 Task: Share a location pin with a colleague in San Antonio.
Action: Mouse moved to (72, 59)
Screenshot: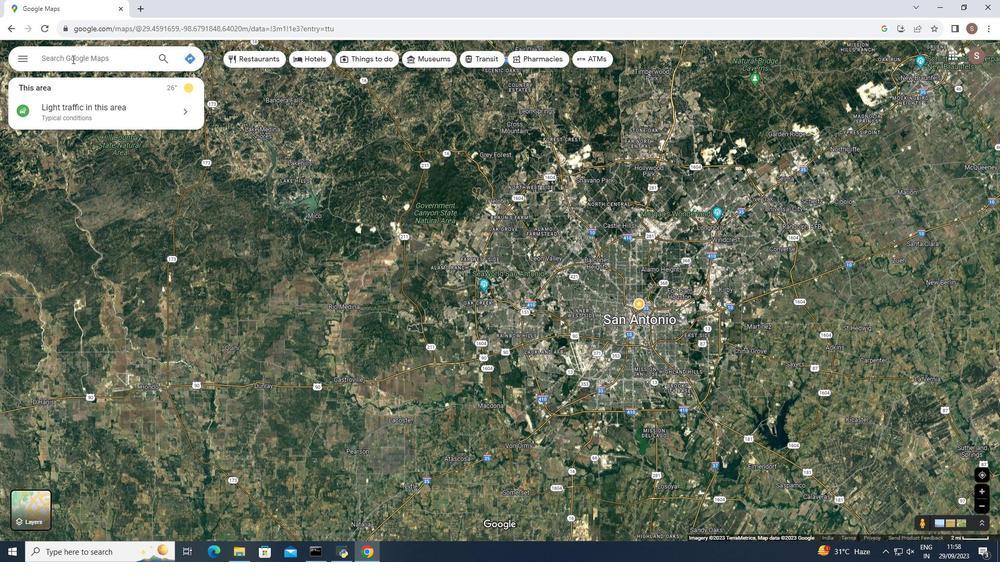 
Action: Mouse pressed left at (72, 59)
Screenshot: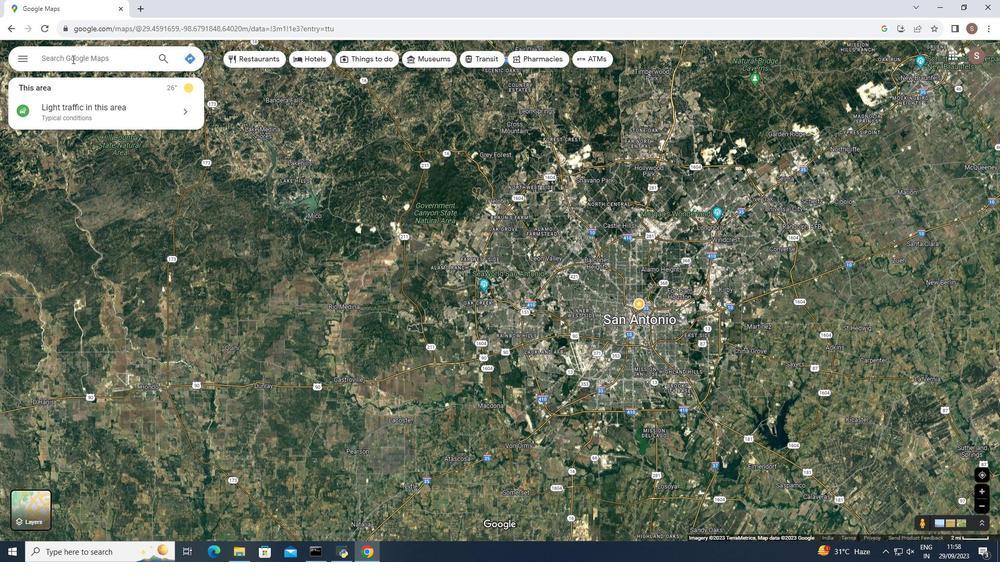 
Action: Key pressed colleague<Key.space>in<Key.space>san<Key.space>antonio<Key.enter>
Screenshot: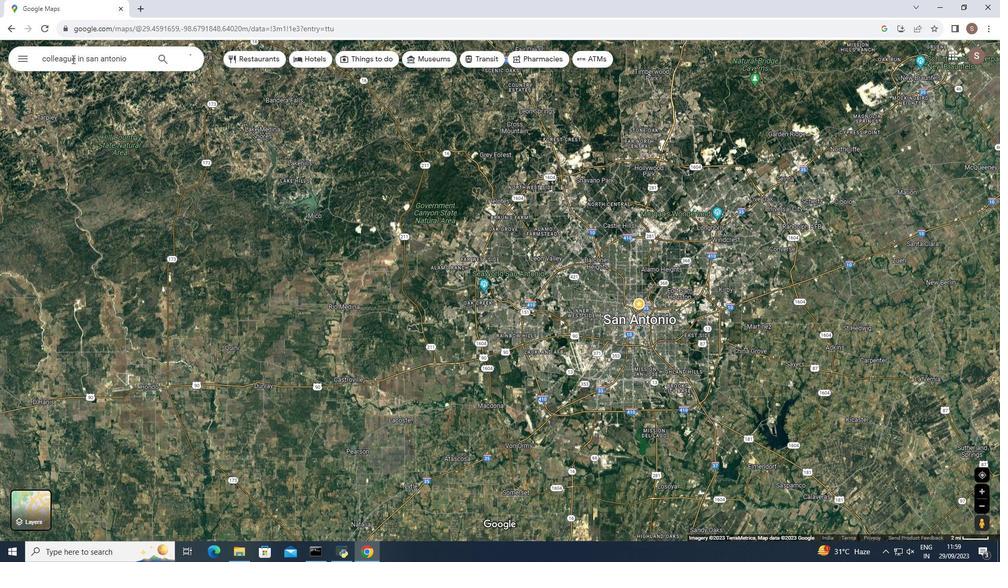 
Action: Mouse moved to (62, 256)
Screenshot: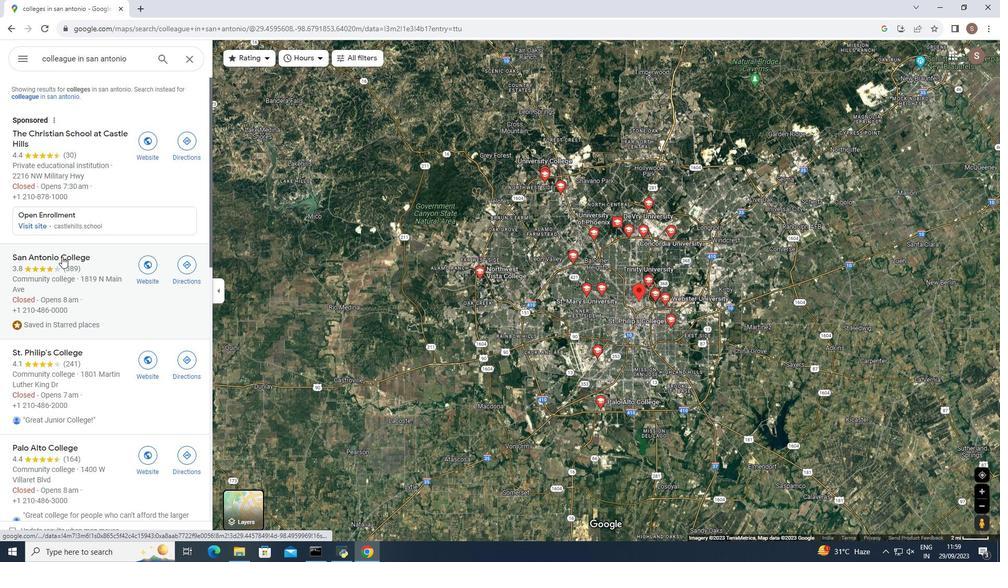 
Action: Mouse pressed left at (62, 256)
Screenshot: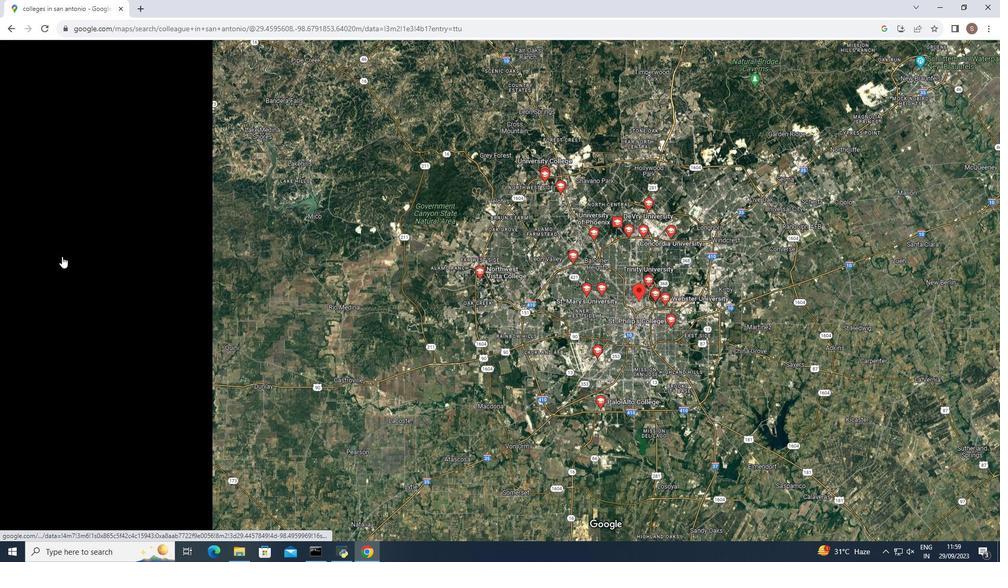 
Action: Mouse moved to (356, 362)
Screenshot: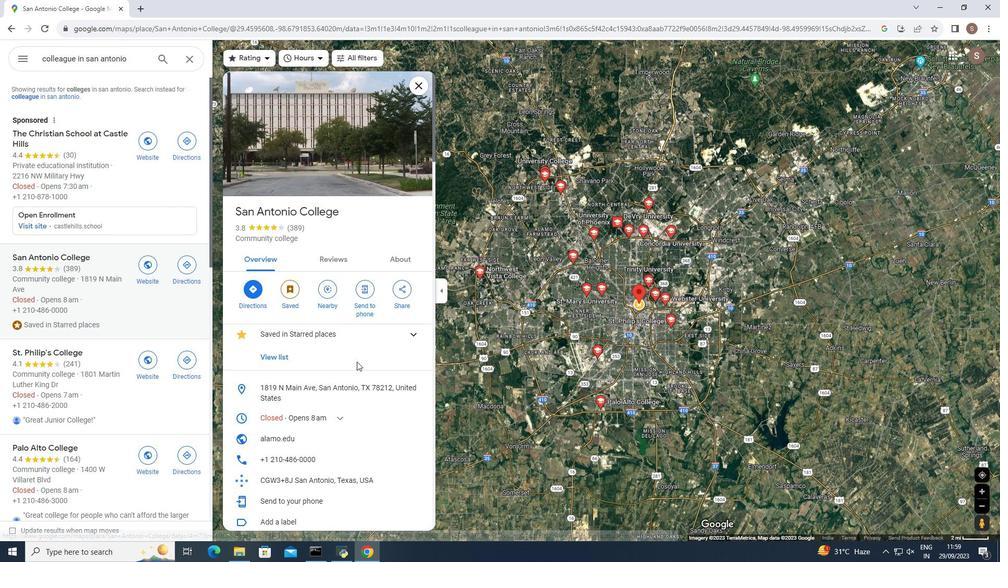 
Action: Mouse scrolled (356, 361) with delta (0, 0)
Screenshot: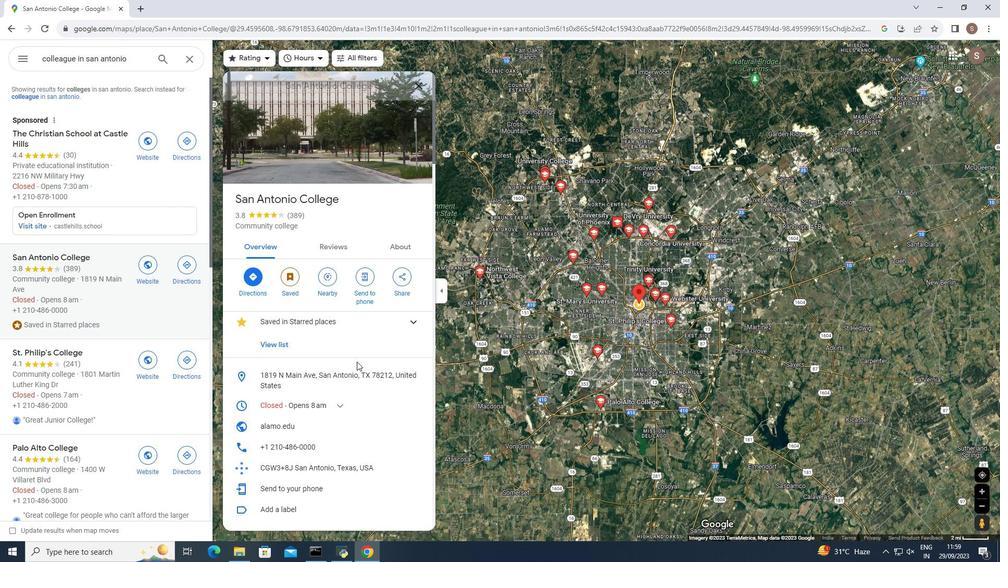 
Action: Mouse scrolled (356, 361) with delta (0, 0)
Screenshot: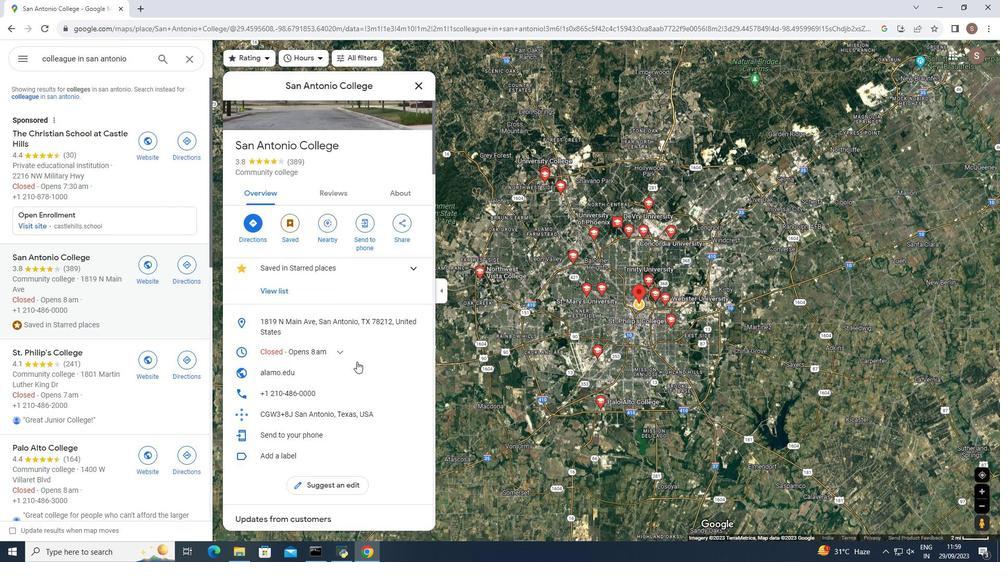 
Action: Mouse moved to (639, 301)
Screenshot: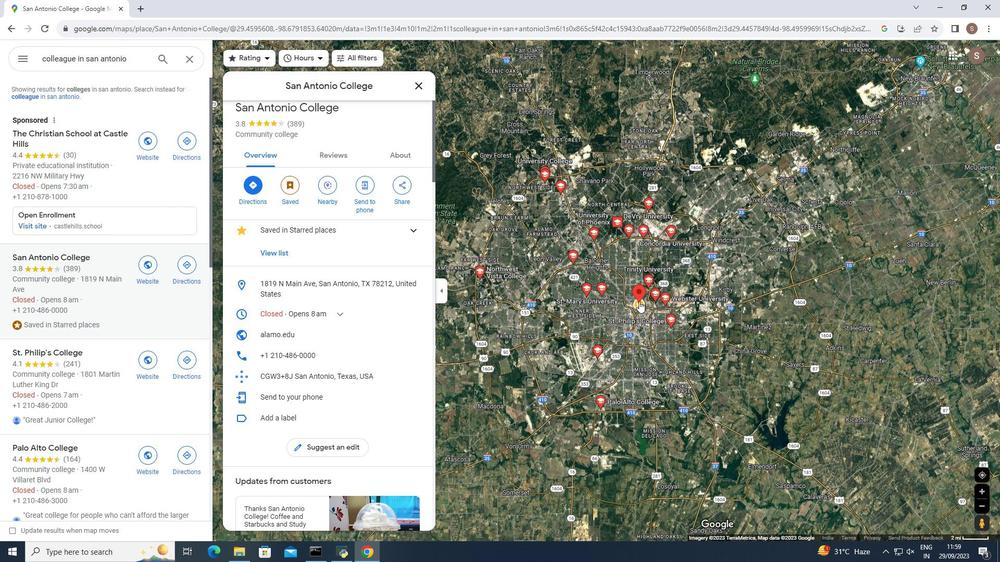 
Action: Mouse pressed left at (639, 301)
Screenshot: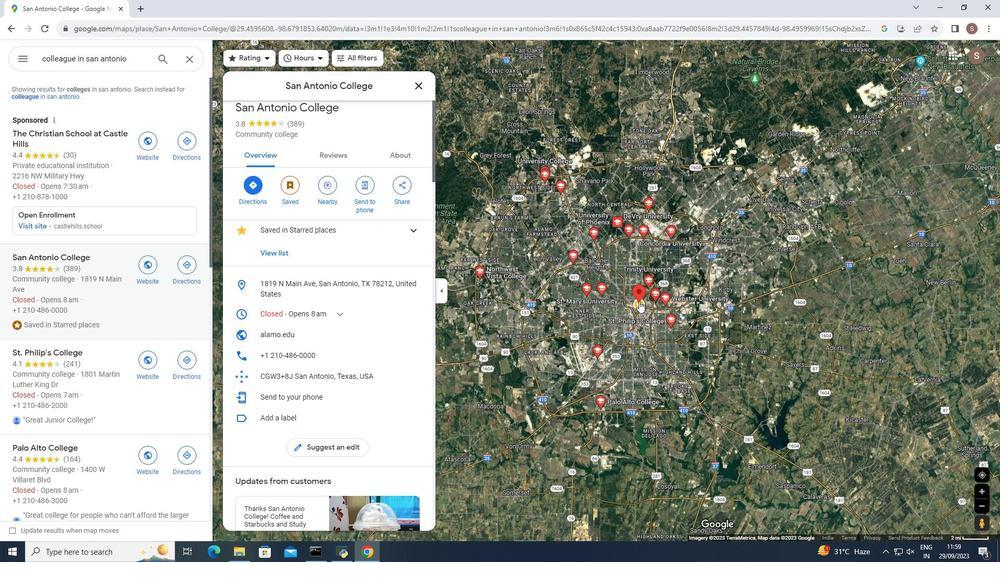 
Action: Mouse moved to (639, 301)
Screenshot: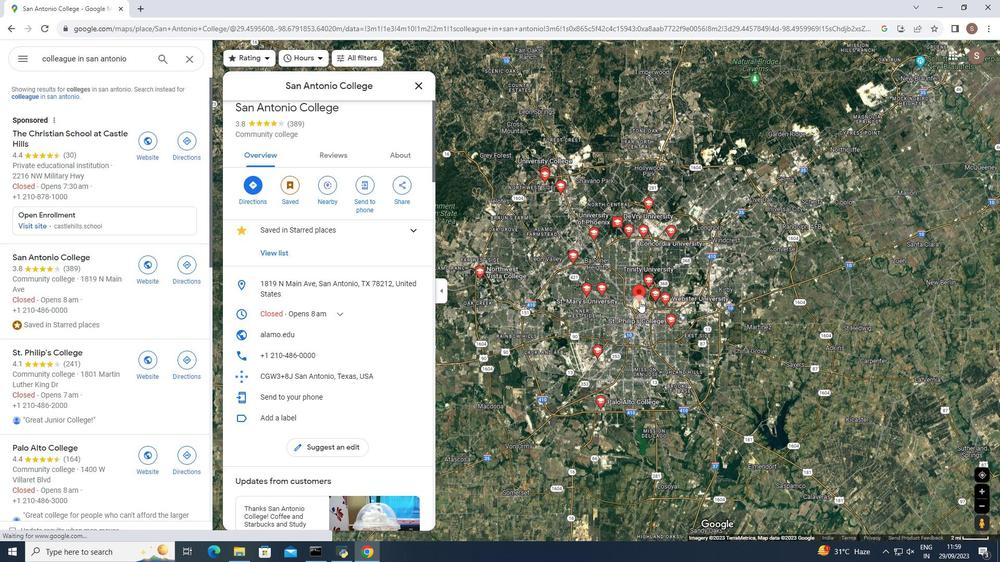 
Action: Mouse pressed right at (639, 301)
Screenshot: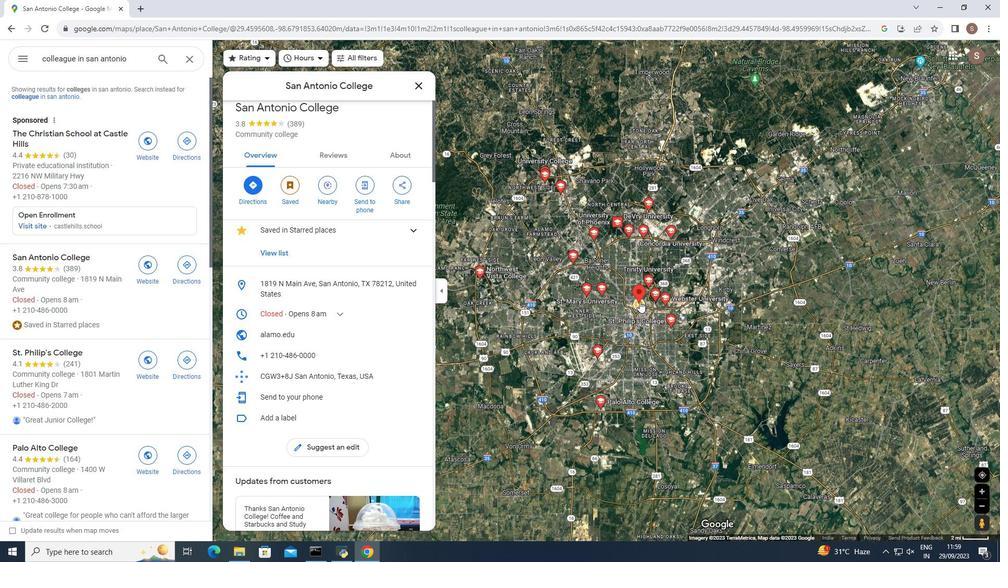 
Action: Mouse pressed left at (639, 301)
Screenshot: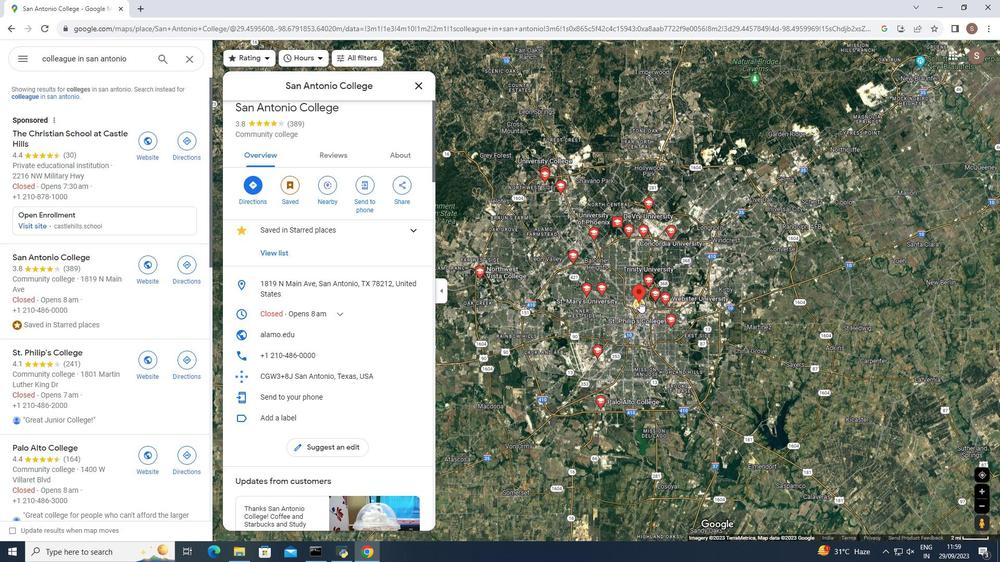 
Action: Mouse moved to (699, 254)
Screenshot: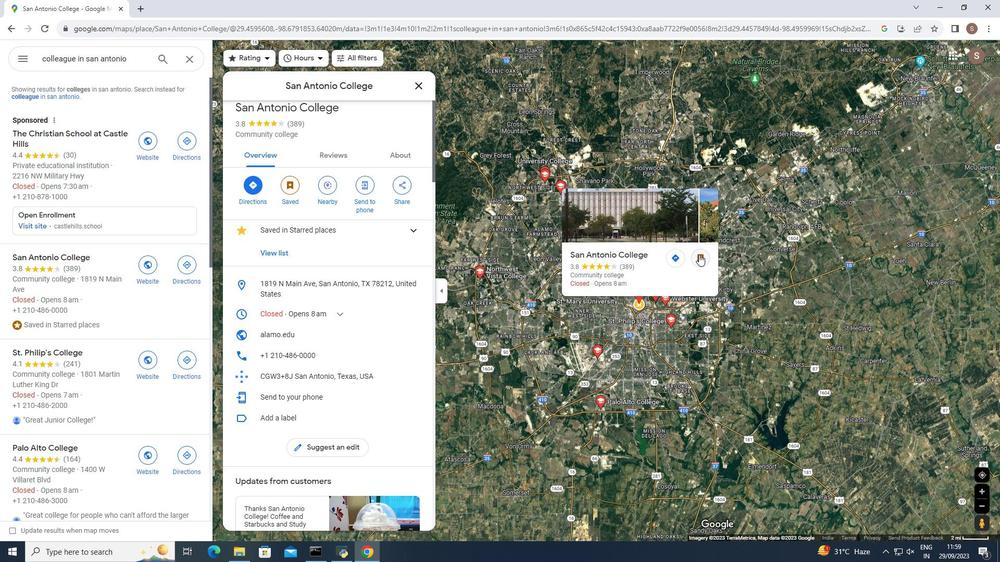 
Action: Mouse pressed left at (699, 254)
Screenshot: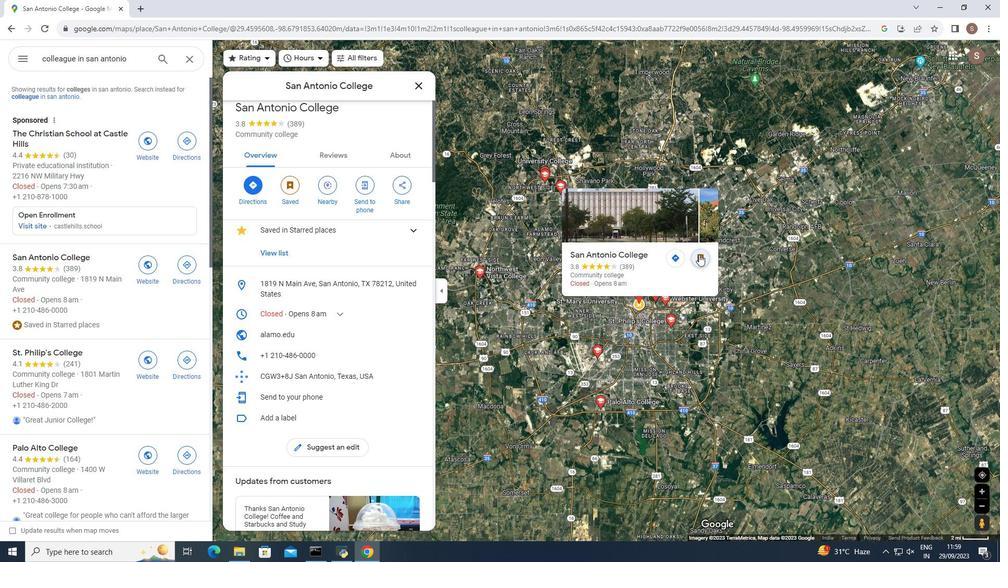 
Action: Mouse moved to (699, 258)
Screenshot: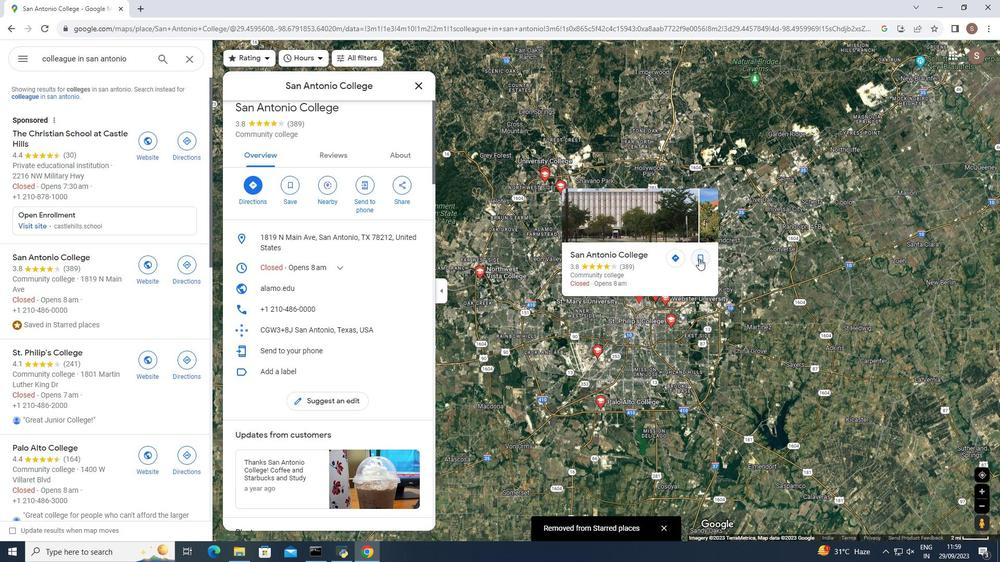 
Action: Mouse pressed left at (699, 258)
Screenshot: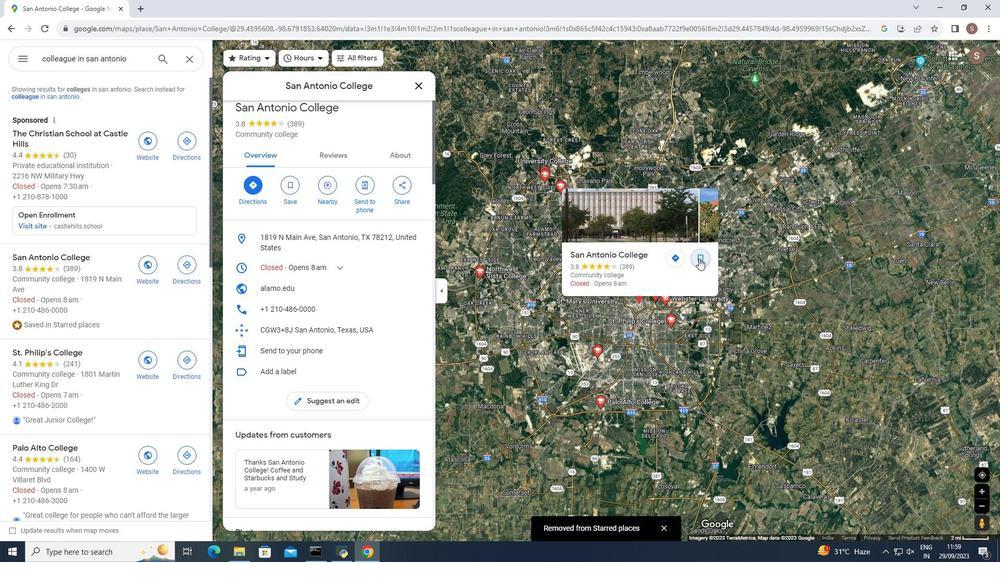 
Action: Mouse moved to (400, 188)
Screenshot: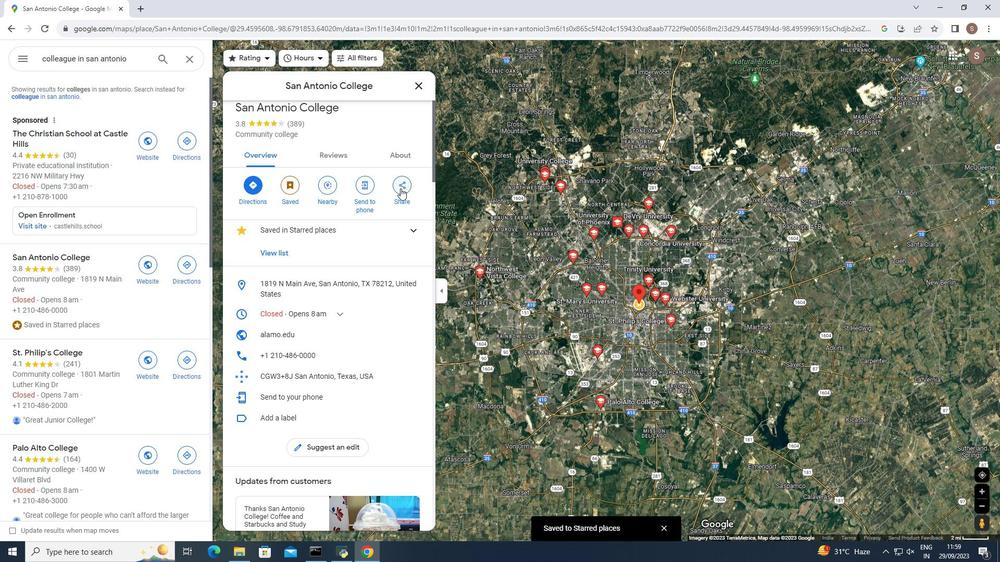 
Action: Mouse pressed left at (400, 188)
Screenshot: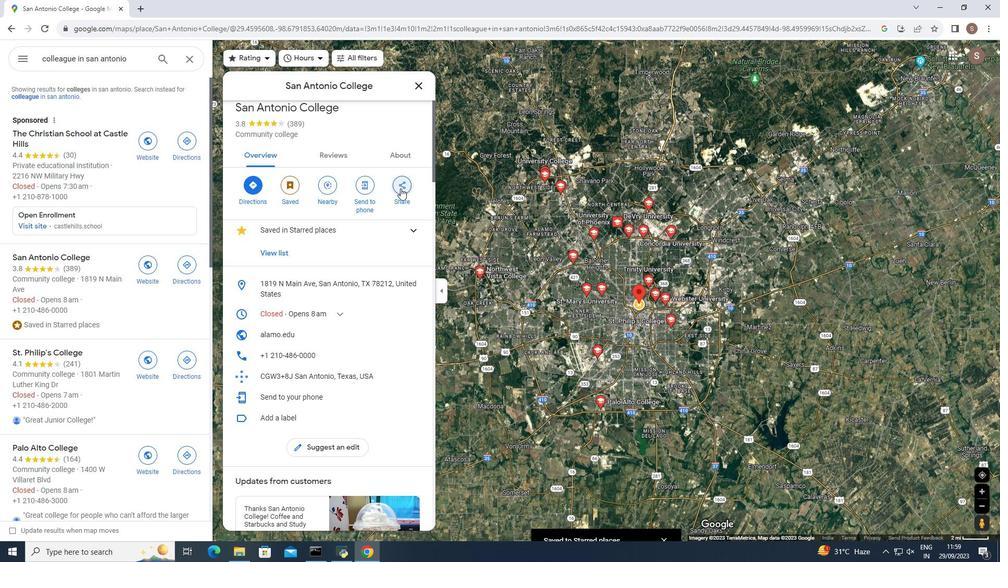 
Action: Mouse moved to (568, 349)
Screenshot: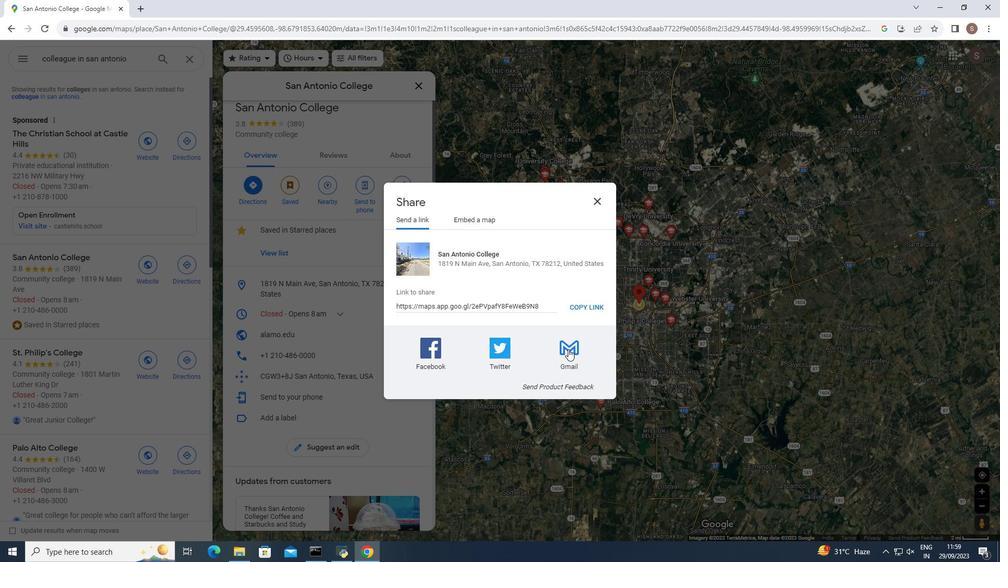 
Action: Mouse pressed left at (568, 349)
Screenshot: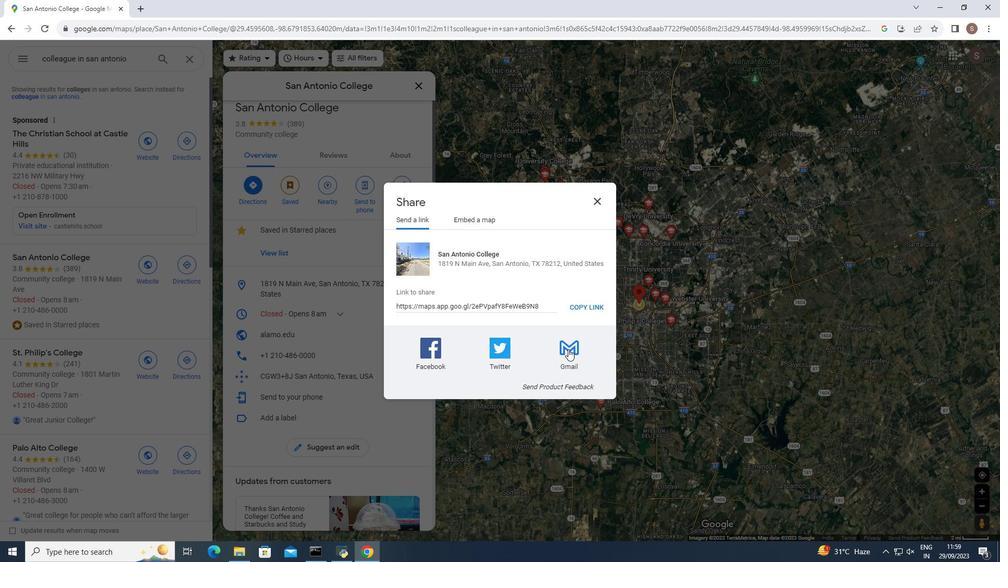 
Action: Mouse moved to (46, 64)
Screenshot: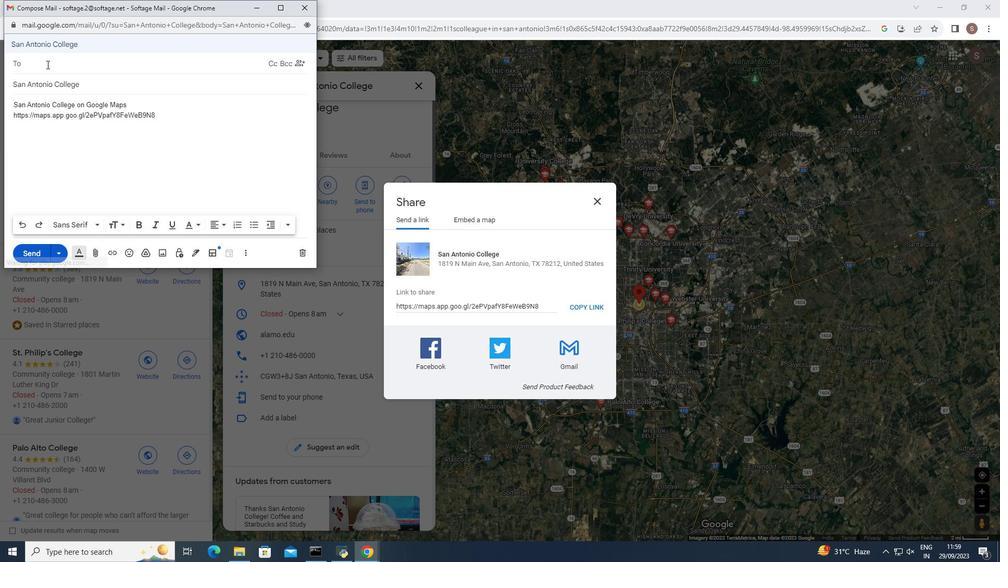 
Action: Mouse pressed left at (46, 64)
Screenshot: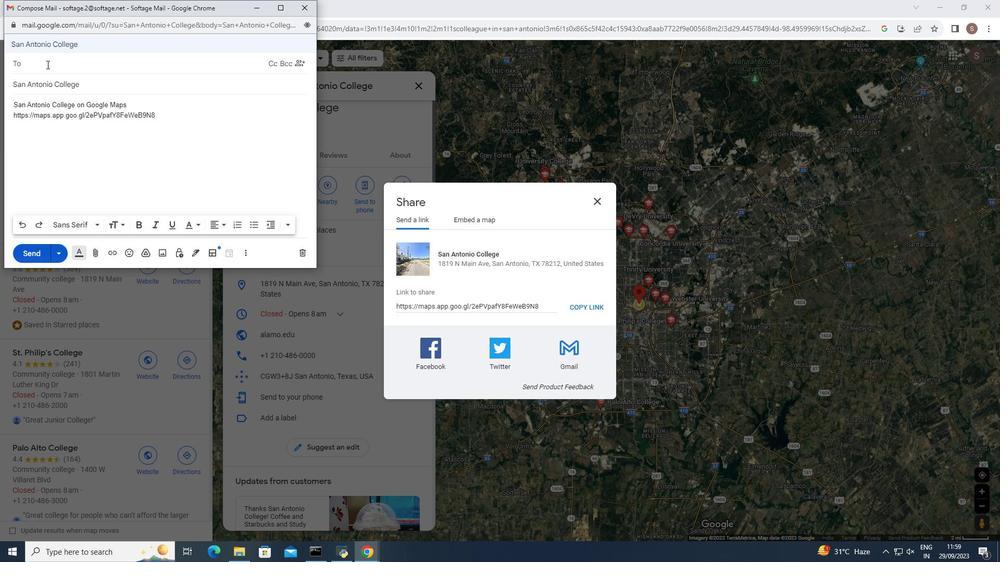 
Action: Key pressed softage<Key.shift><Key.shift><Key.shift><Key.shift><Key.shift><Key.shift><Key.shift><Key.shift><Key.shift><Key.shift><Key.shift><Key.shift><Key.shift><Key.shift><Key.shift><Key.shift><Key.shift><Key.shift><Key.shift><Key.shift><Key.shift><Key.shift><Key.shift><Key.shift><Key.shift><Key.shift><Key.shift><Key.shift>@
Screenshot: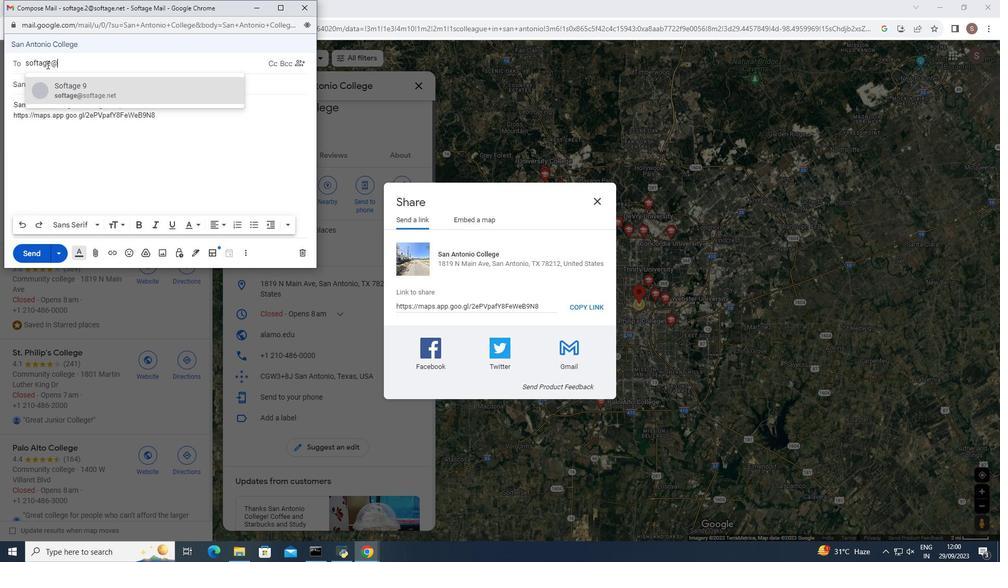 
Action: Mouse moved to (98, 89)
Screenshot: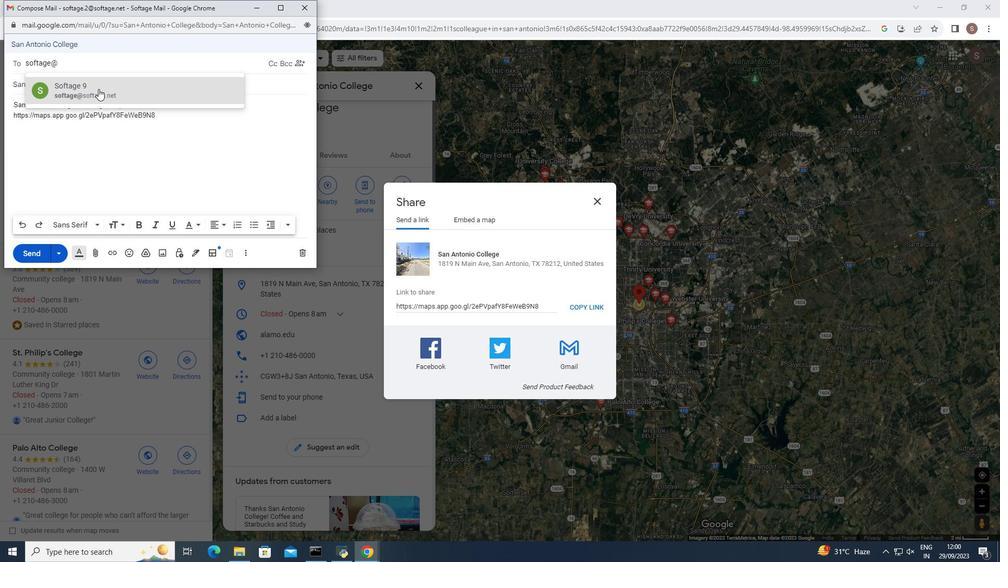 
Action: Mouse pressed left at (98, 89)
Screenshot: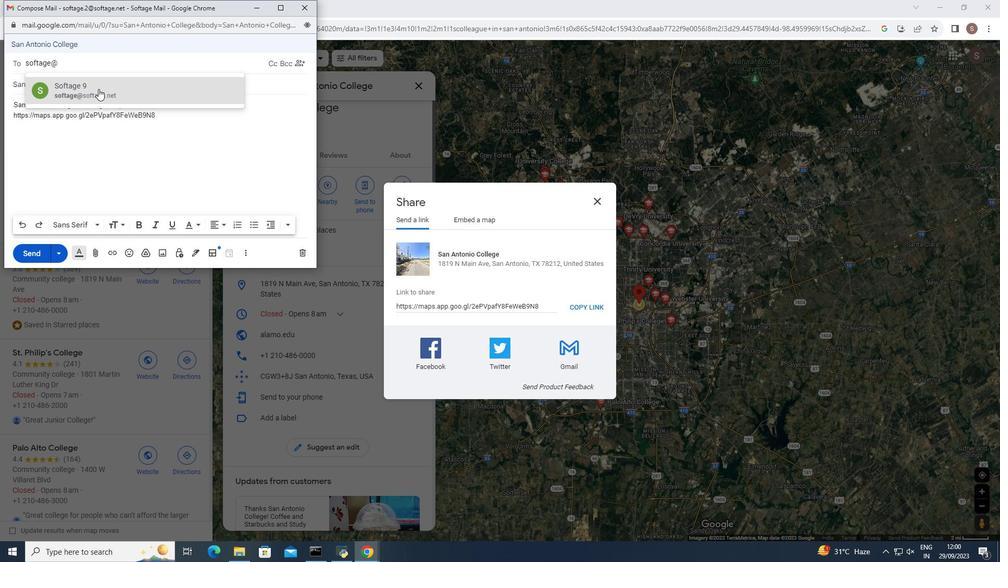 
Action: Mouse moved to (31, 254)
Screenshot: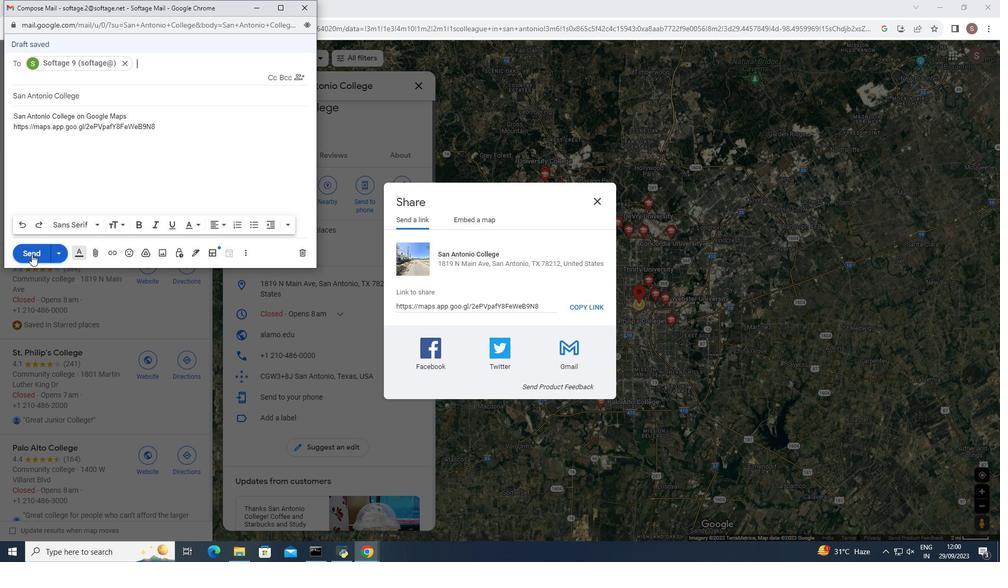 
Action: Mouse pressed left at (31, 254)
Screenshot: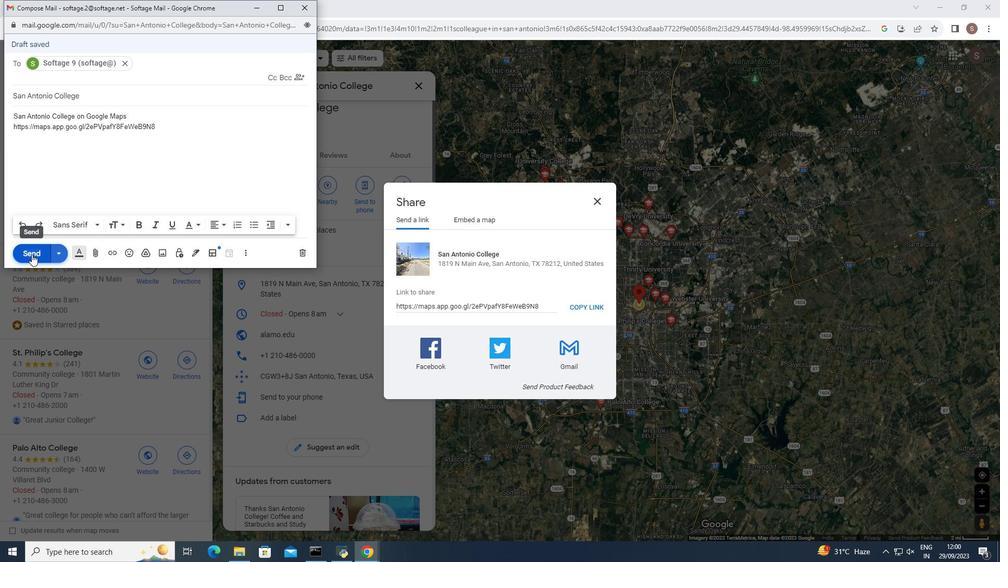 
Action: Mouse moved to (218, 244)
Screenshot: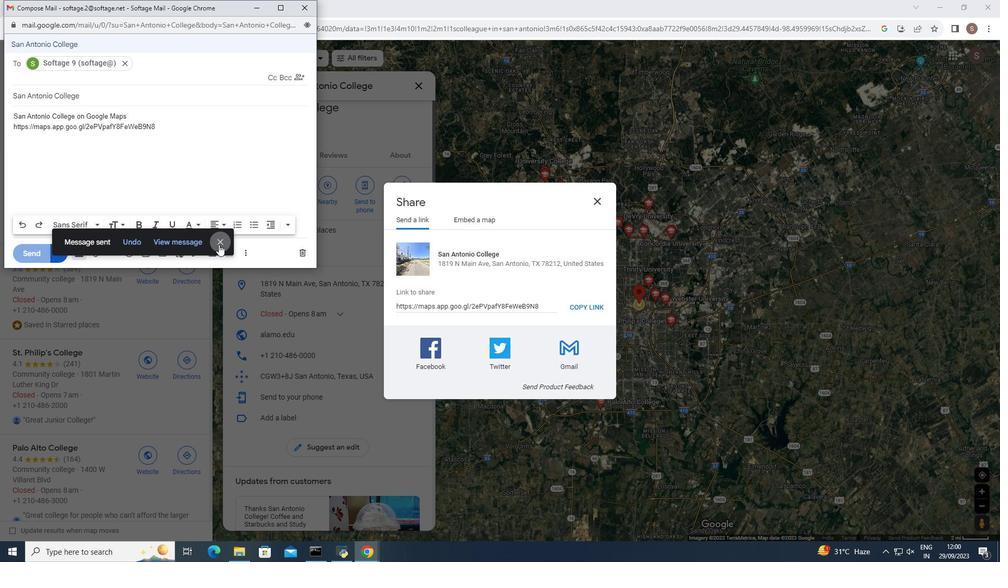 
Action: Mouse pressed left at (218, 244)
Screenshot: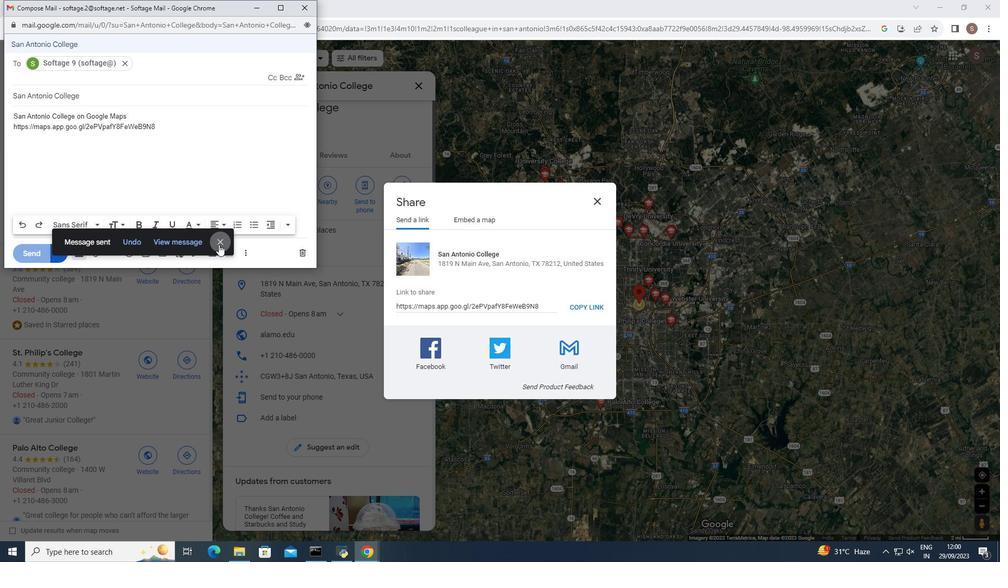 
Action: Mouse moved to (304, 7)
Screenshot: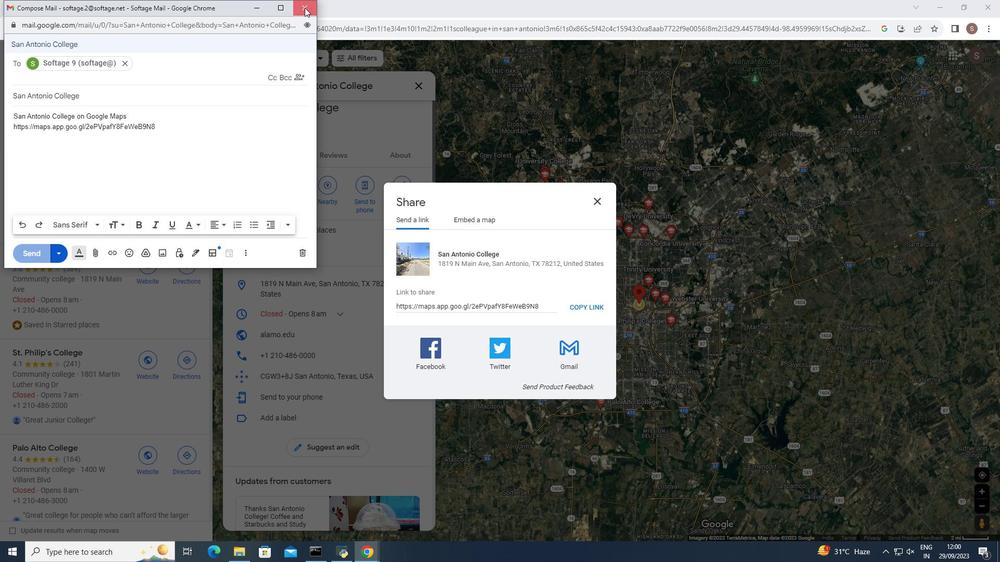 
Action: Mouse pressed left at (304, 7)
Screenshot: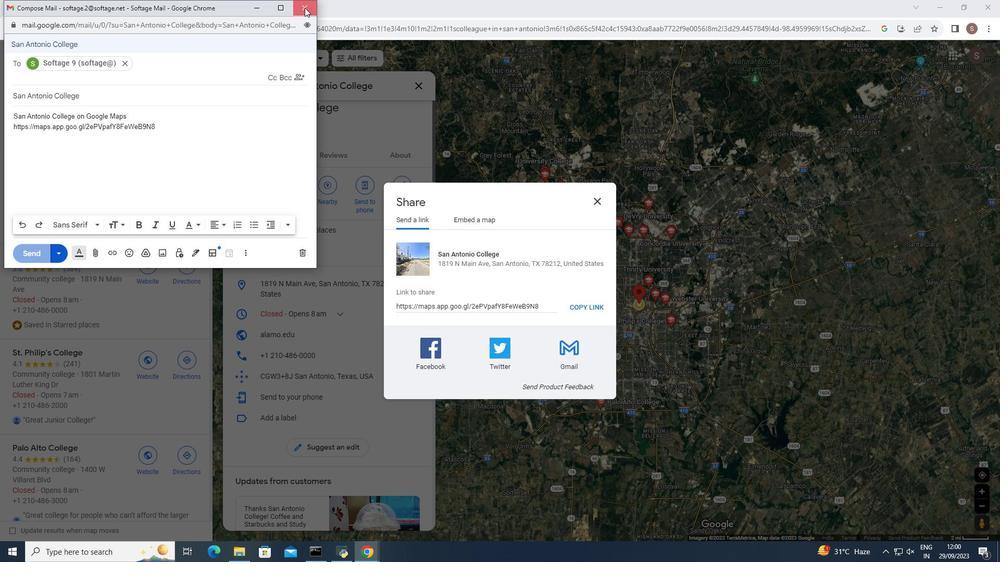 
Action: Mouse moved to (600, 197)
Screenshot: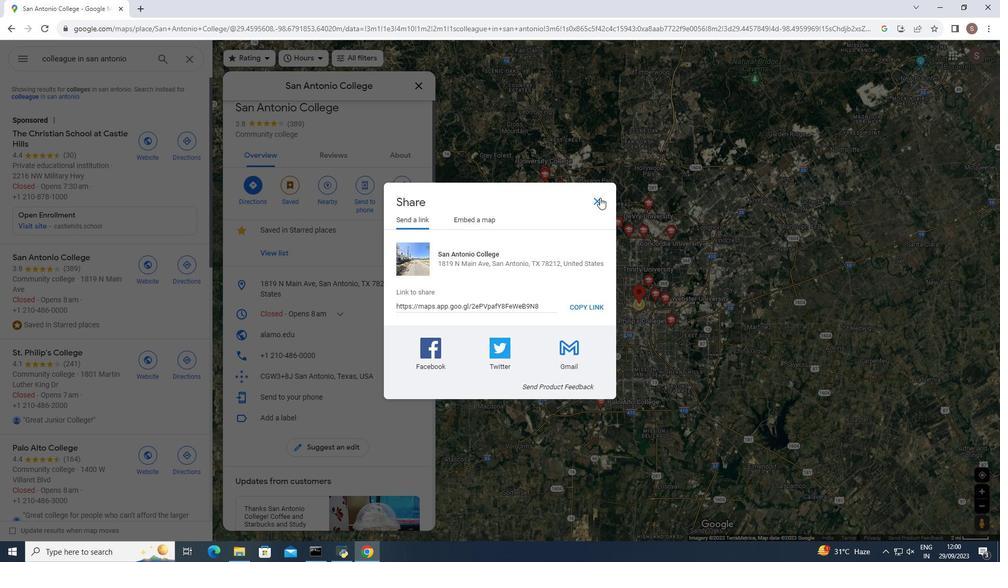 
Action: Mouse pressed left at (600, 197)
Screenshot: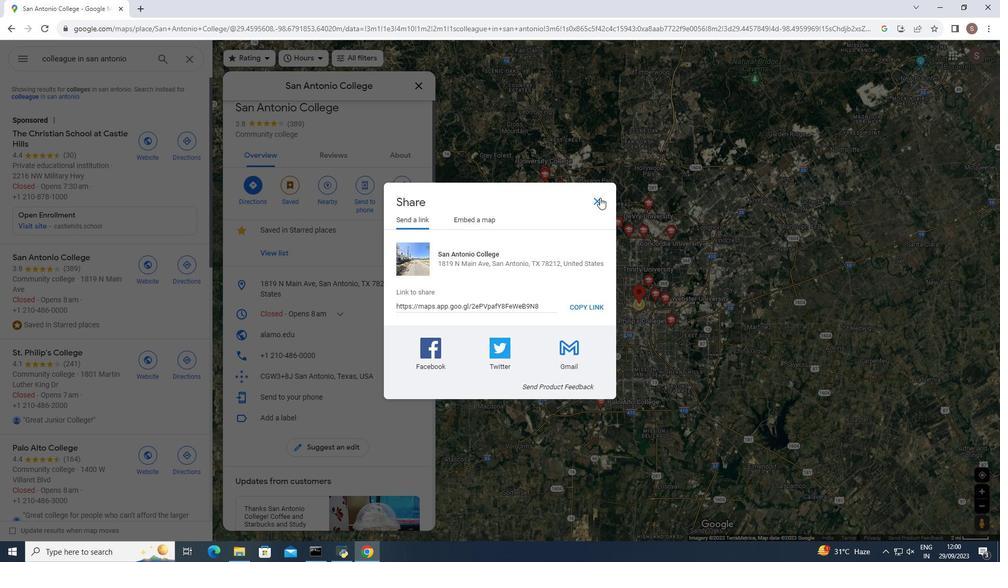 
Action: Mouse moved to (352, 274)
Screenshot: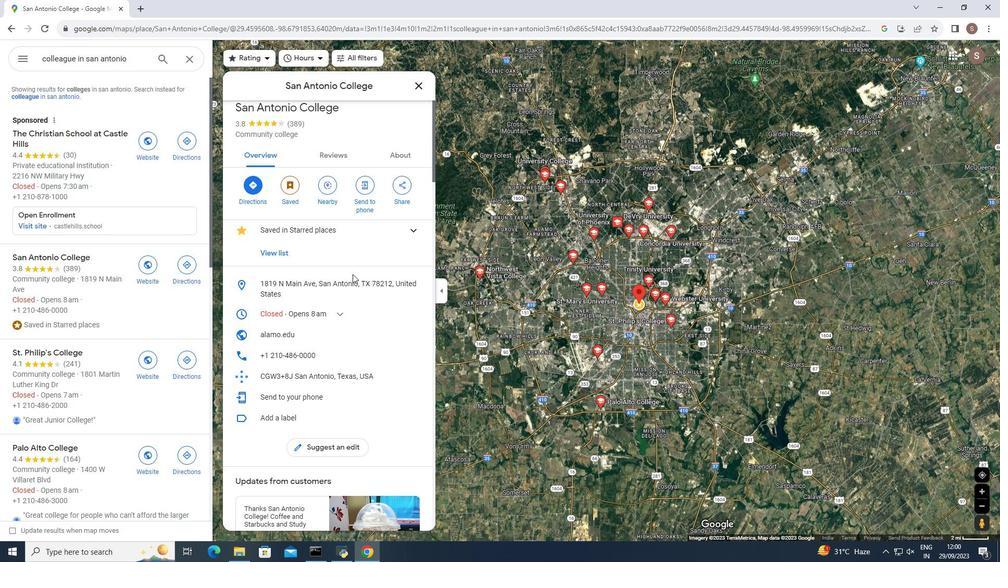 
Action: Mouse scrolled (352, 274) with delta (0, 0)
Screenshot: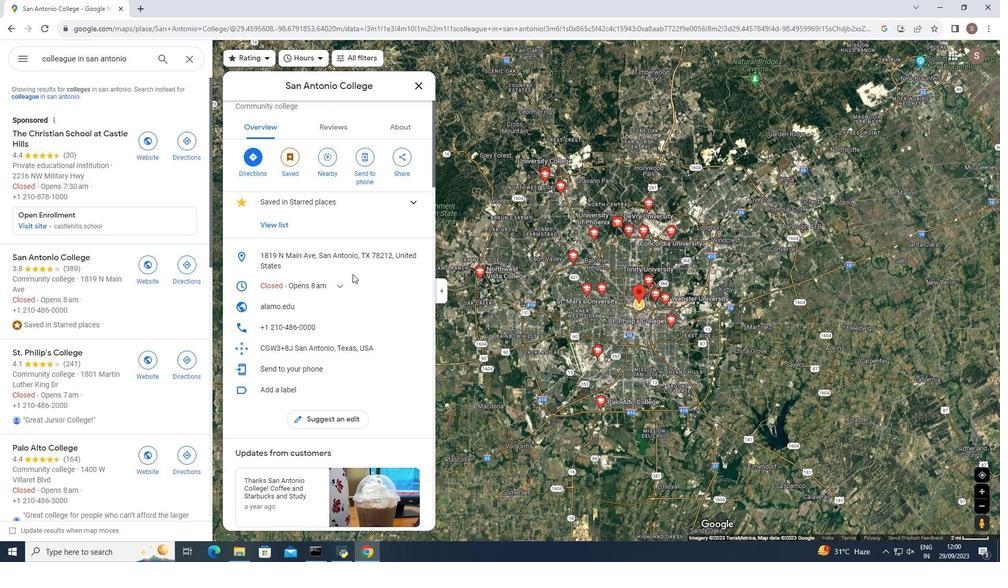 
Action: Mouse scrolled (352, 274) with delta (0, 0)
Screenshot: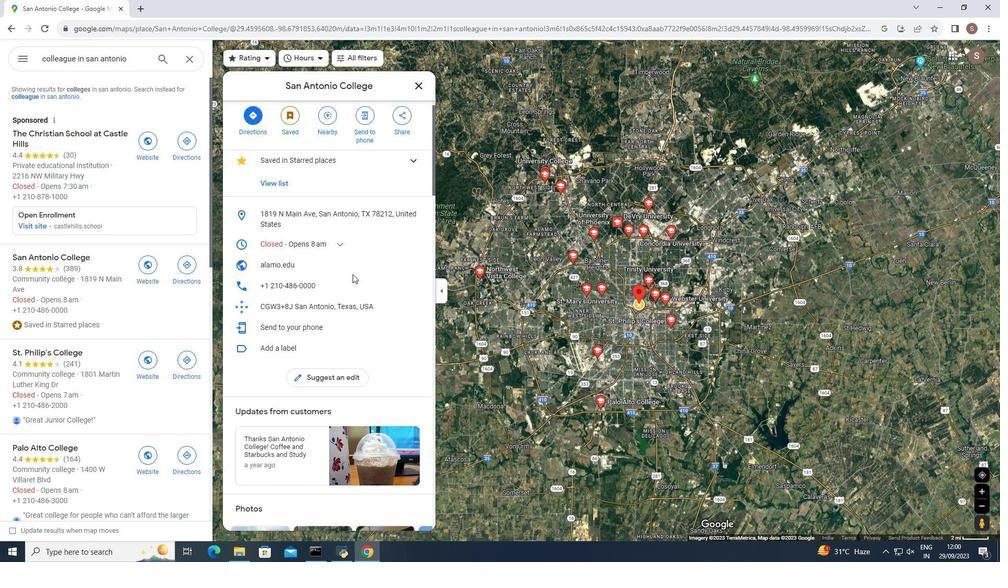 
Action: Mouse scrolled (352, 274) with delta (0, 0)
Screenshot: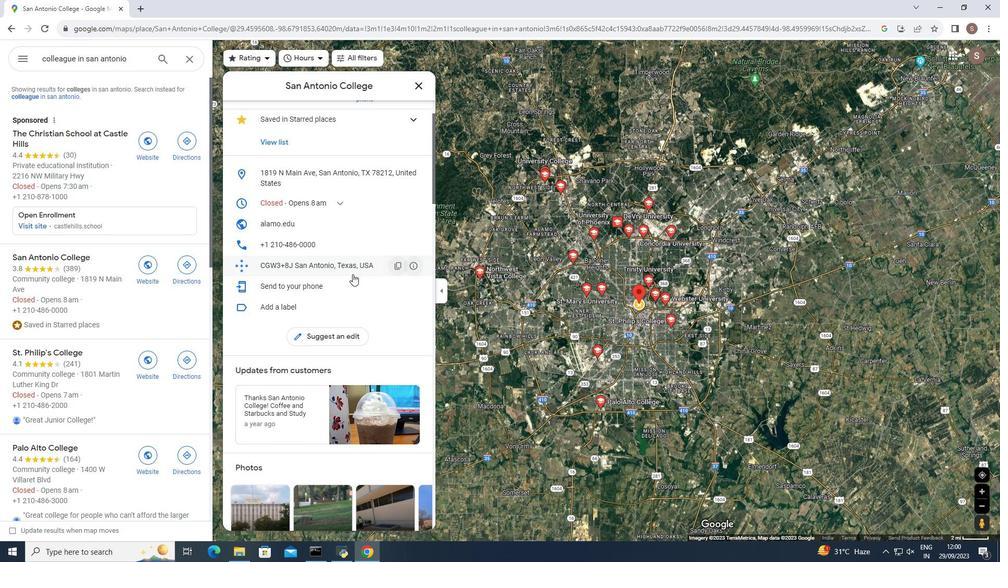 
Action: Mouse scrolled (352, 274) with delta (0, 0)
Screenshot: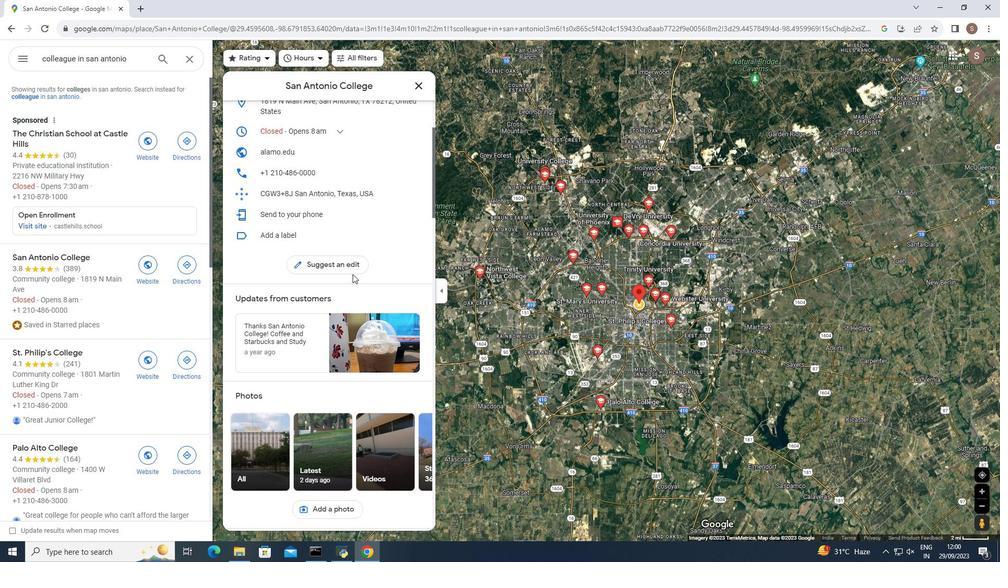 
Action: Mouse scrolled (352, 274) with delta (0, 0)
Screenshot: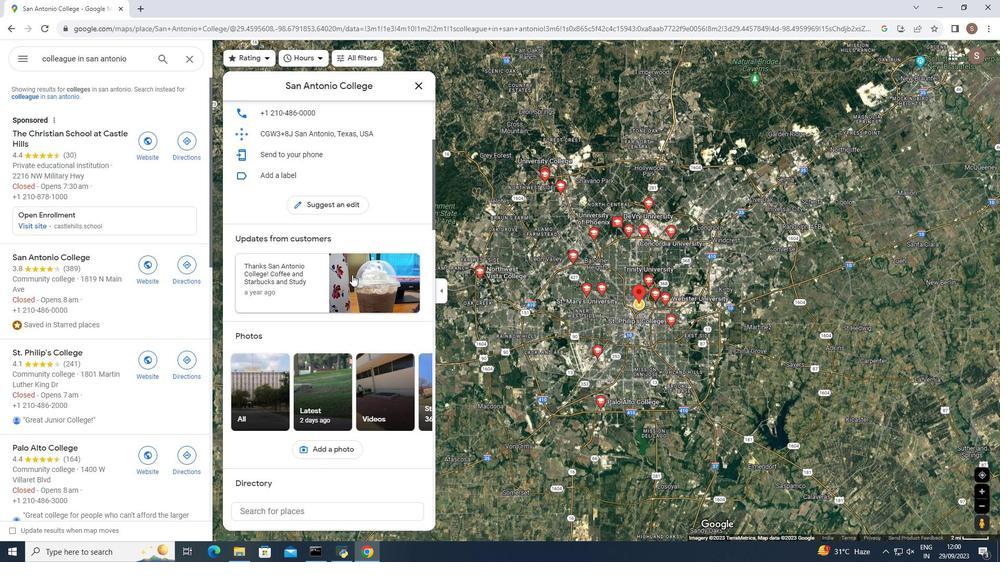 
Action: Mouse moved to (352, 275)
Screenshot: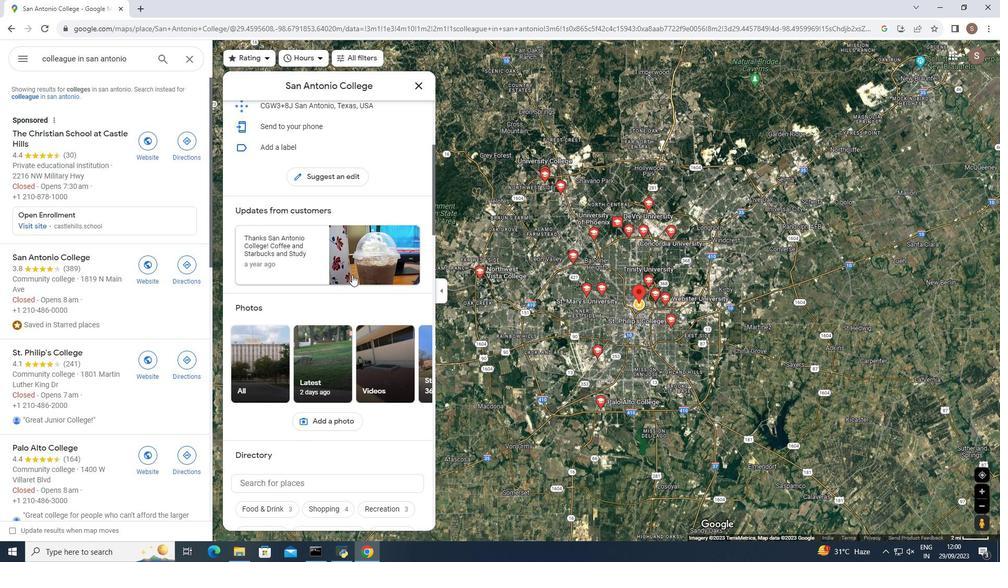 
Action: Mouse scrolled (352, 274) with delta (0, 0)
Screenshot: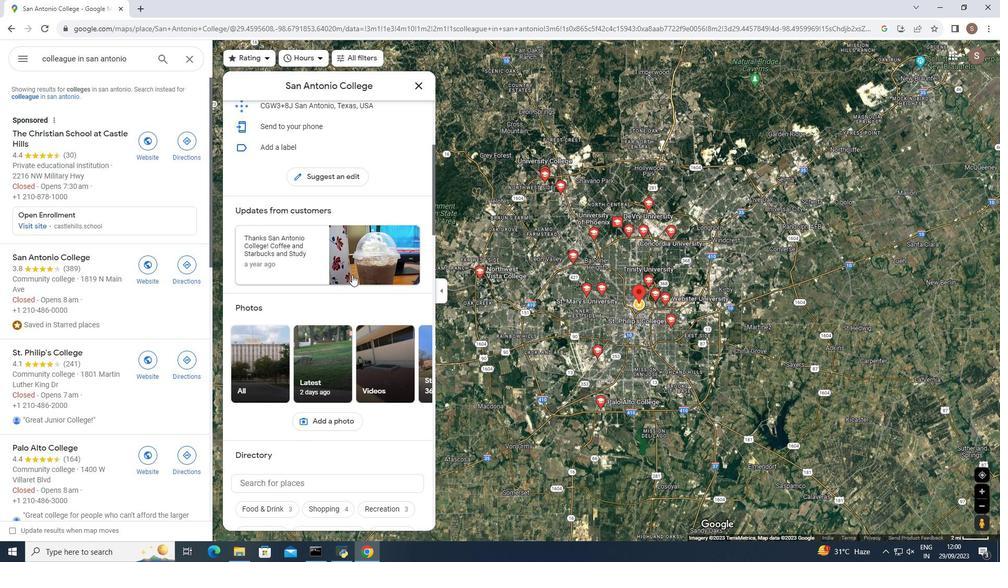 
